 Task: Create an event for the networking coffee chat.
Action: Mouse moved to (84, 96)
Screenshot: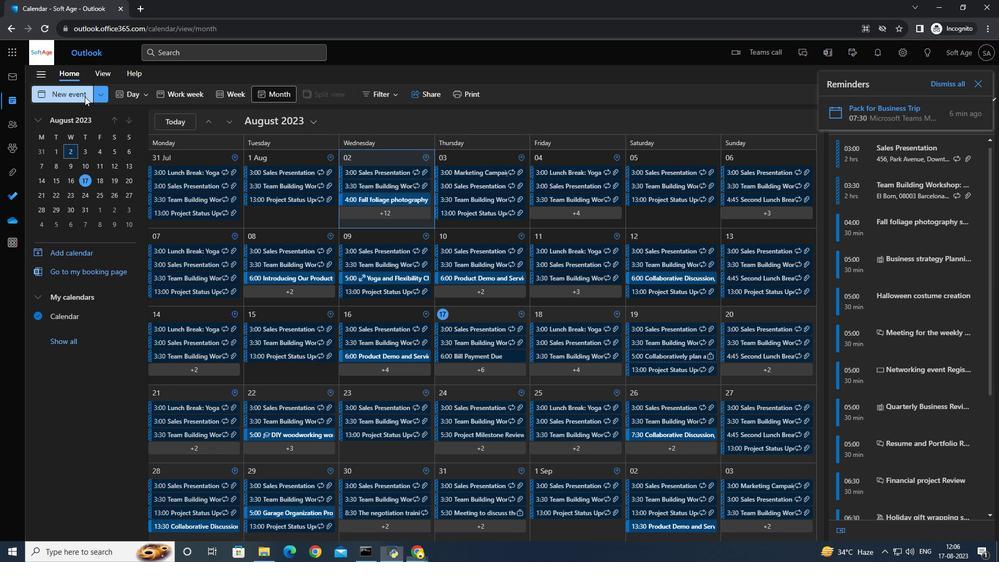 
Action: Mouse pressed left at (84, 96)
Screenshot: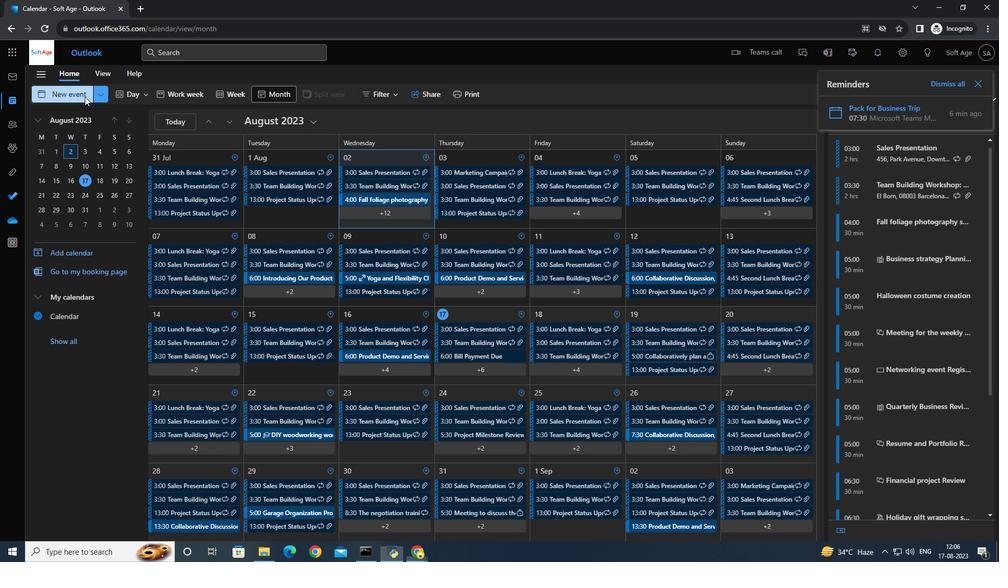 
Action: Mouse moved to (280, 167)
Screenshot: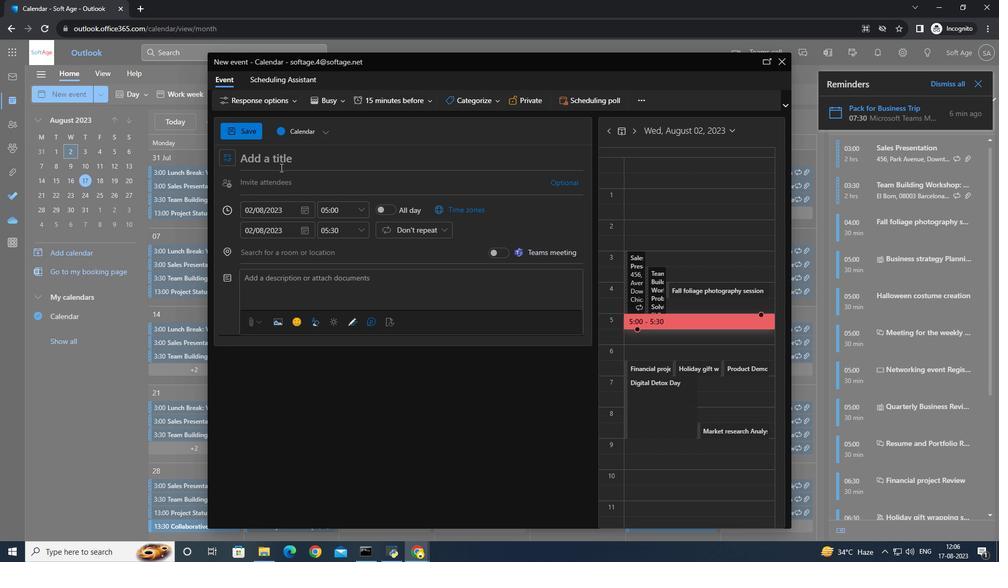 
Action: Key pressed <Key.caps_lock>N<Key.caps_lock>etworking<Key.space><Key.caps_lock>C<Key.caps_lock>offee<Key.space>x<Key.backspace><Key.caps_lock>C<Key.caps_lock>hat
Screenshot: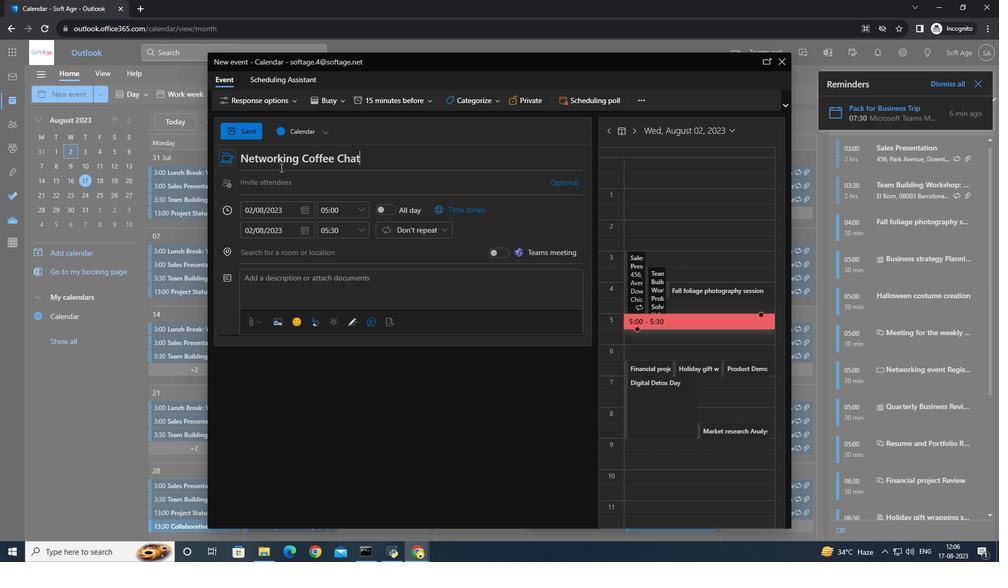 
Action: Mouse moved to (284, 213)
Screenshot: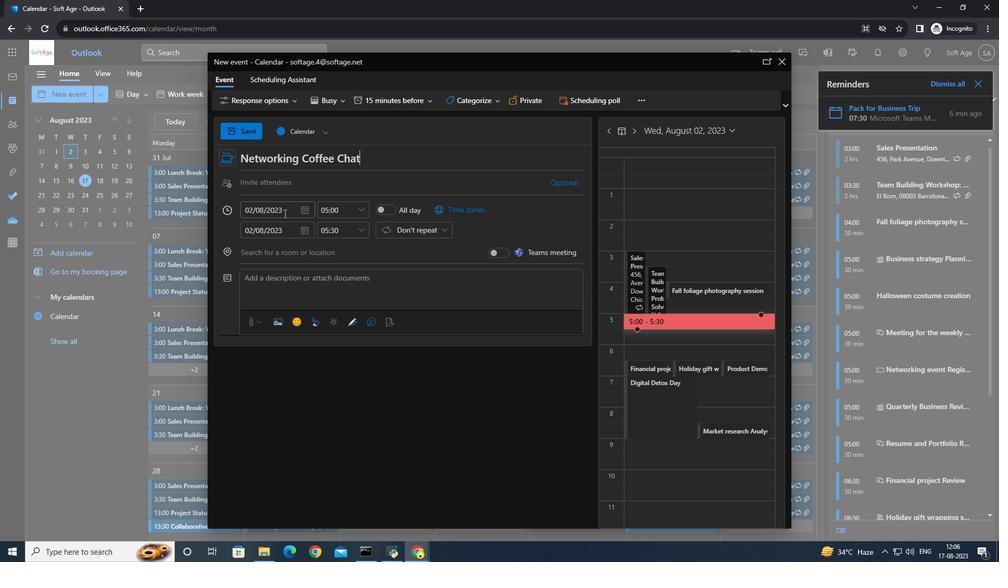 
Action: Mouse pressed left at (284, 213)
Screenshot: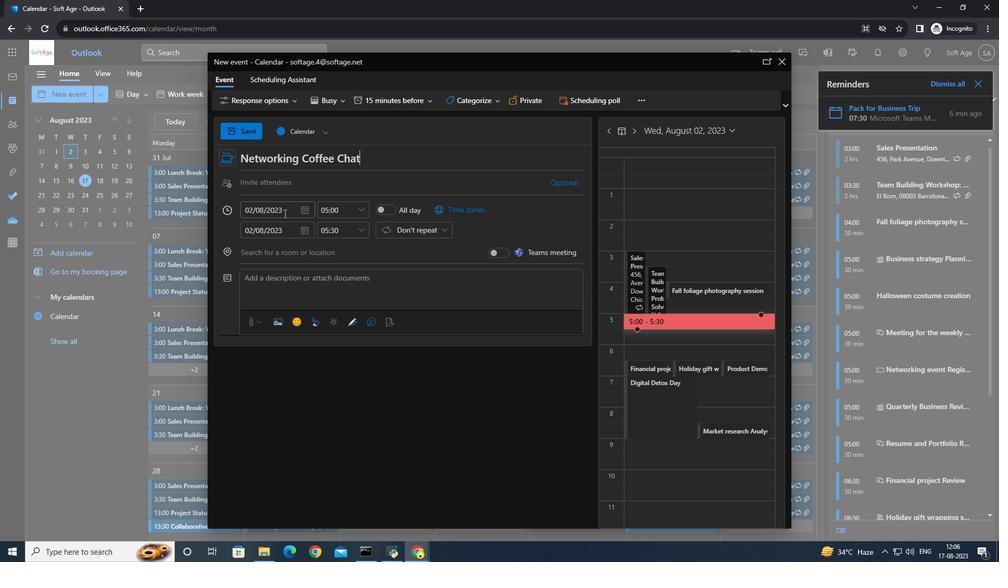 
Action: Mouse moved to (272, 294)
Screenshot: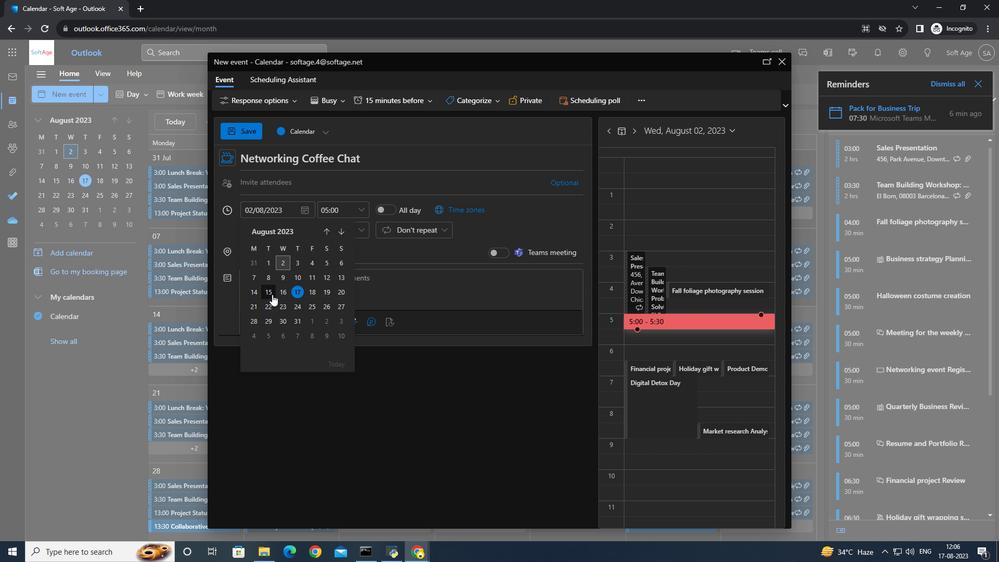 
Action: Mouse pressed left at (272, 294)
Screenshot: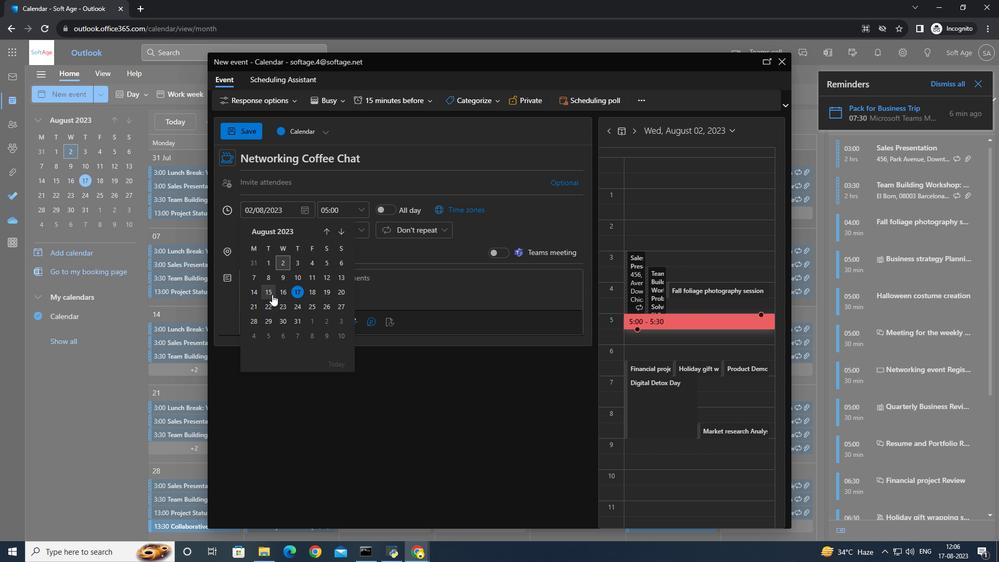 
Action: Mouse moved to (365, 209)
Screenshot: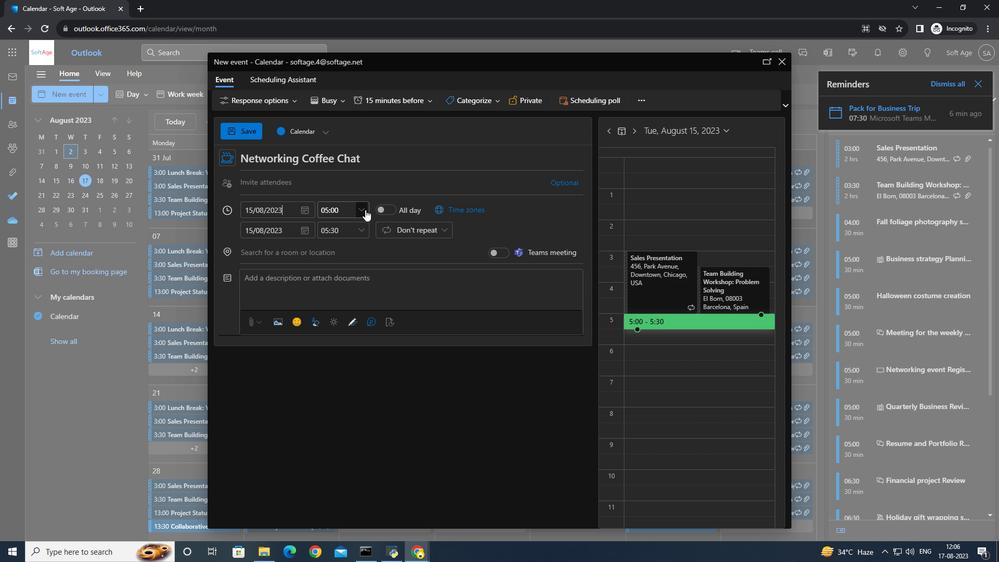 
Action: Mouse pressed left at (365, 209)
Screenshot: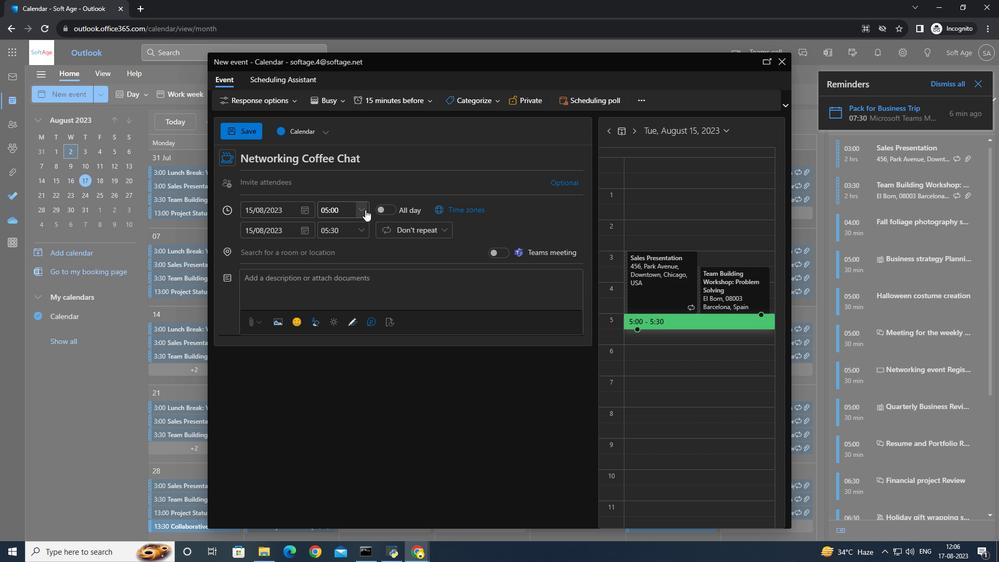 
Action: Mouse moved to (344, 272)
Screenshot: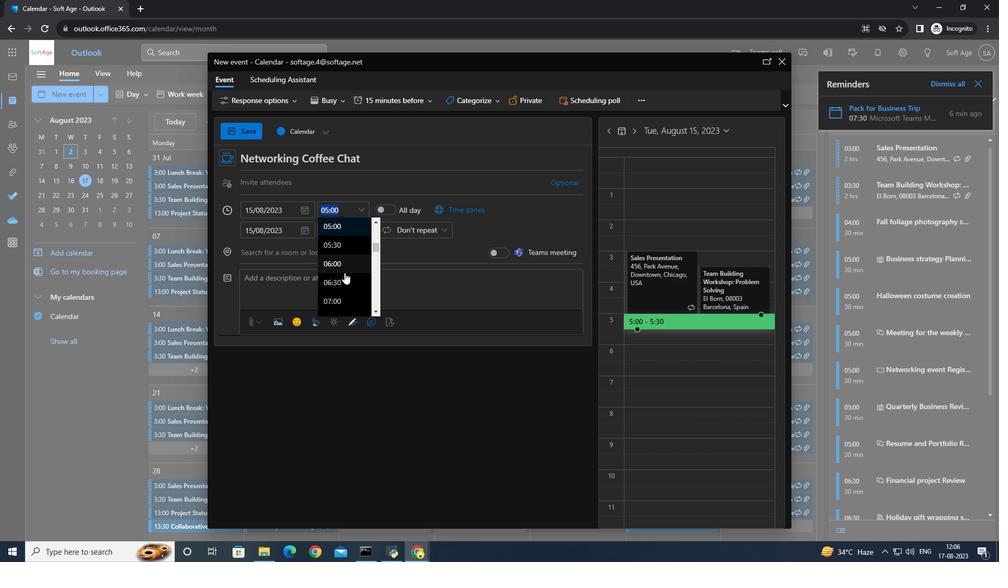 
Action: Mouse scrolled (344, 272) with delta (0, 0)
Screenshot: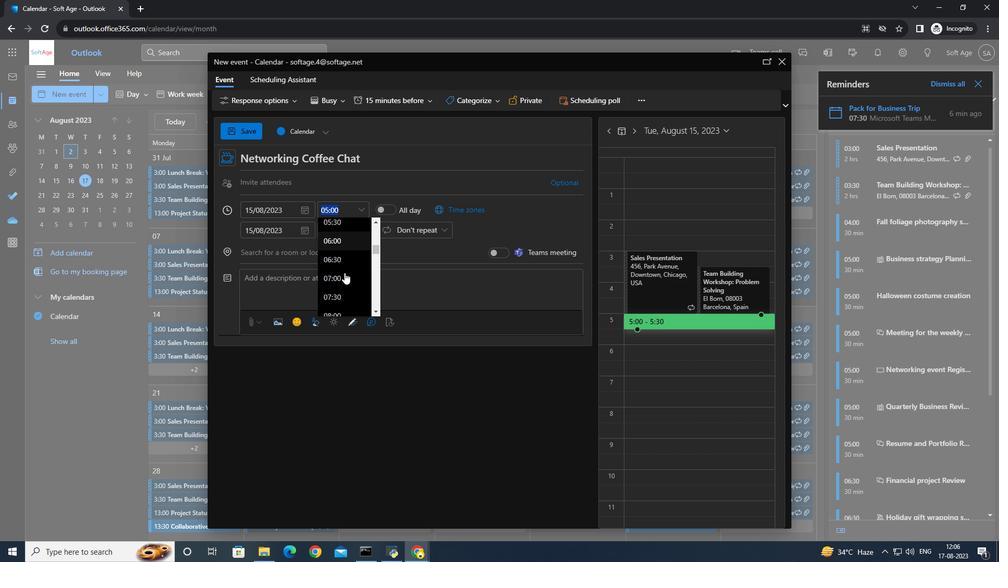 
Action: Mouse scrolled (344, 272) with delta (0, 0)
Screenshot: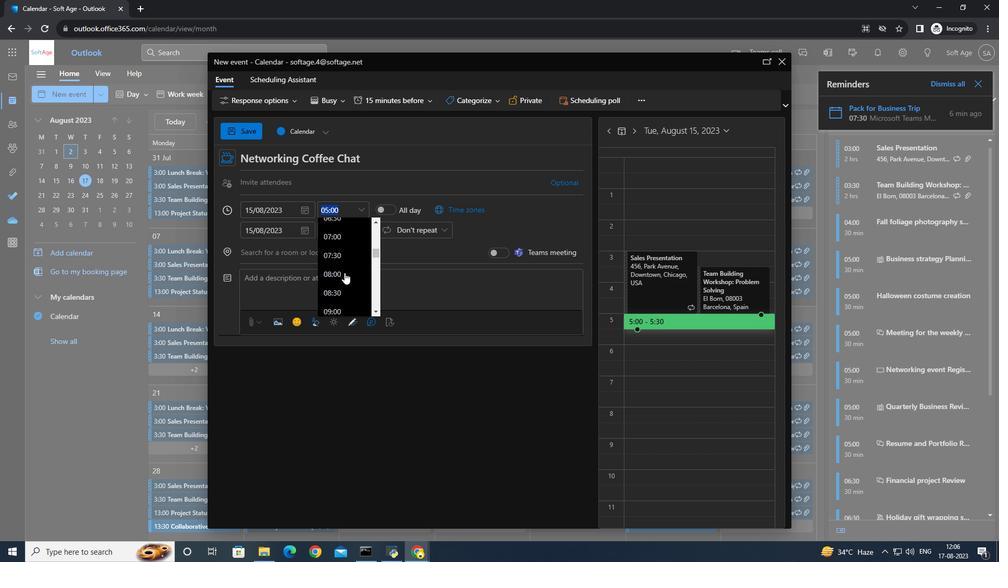 
Action: Mouse scrolled (344, 272) with delta (0, 0)
Screenshot: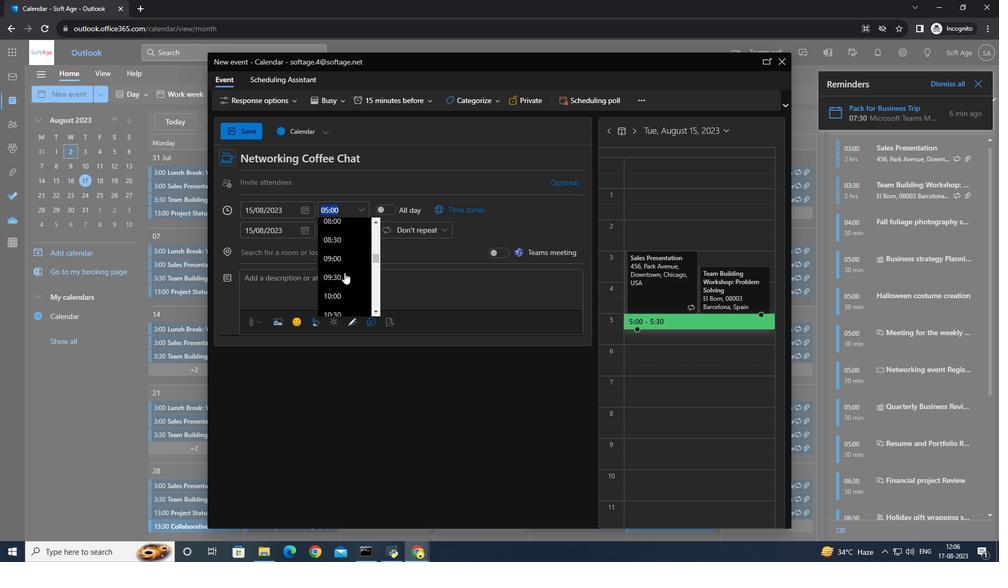 
Action: Mouse moved to (344, 254)
Screenshot: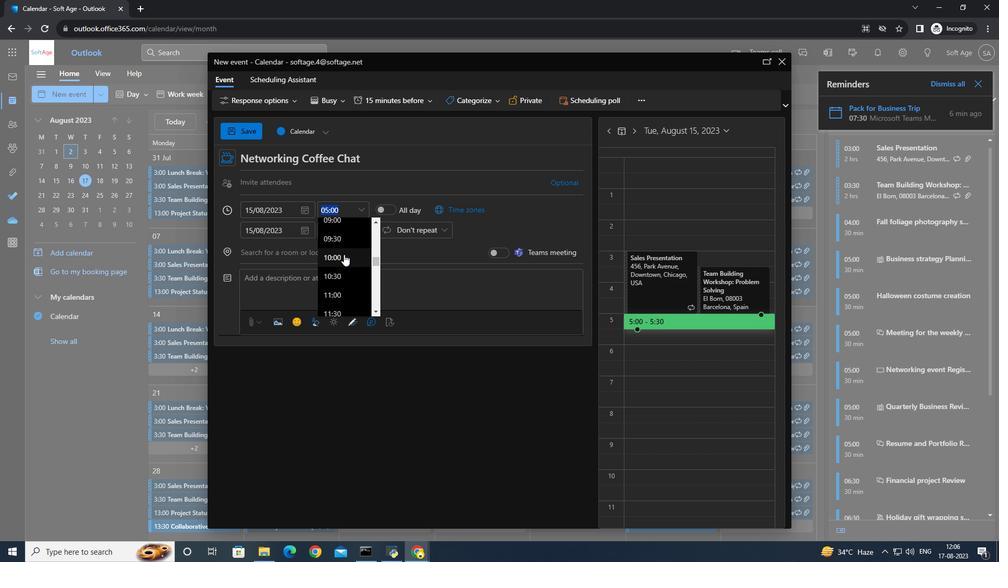 
Action: Mouse scrolled (344, 255) with delta (0, 0)
Screenshot: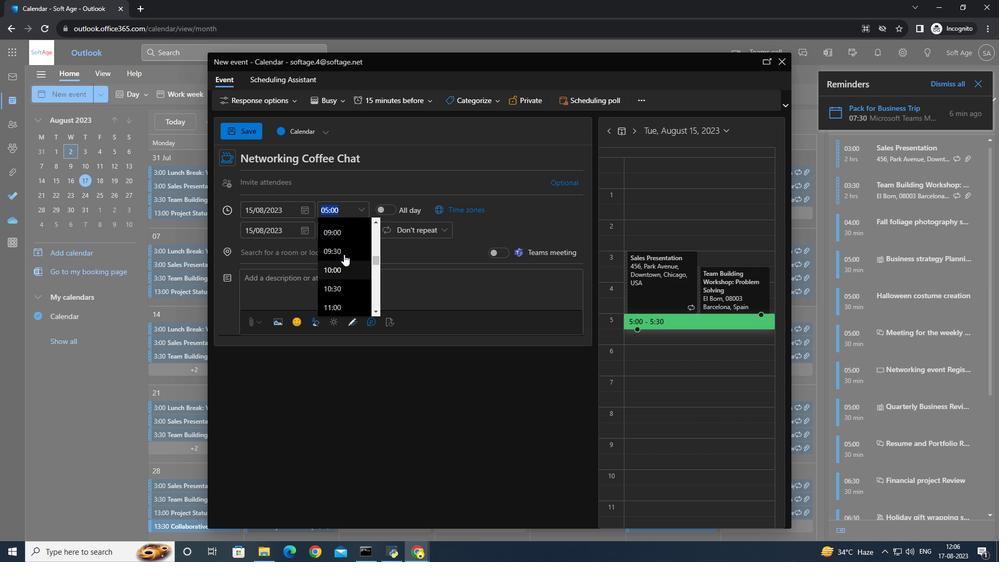 
Action: Mouse scrolled (344, 255) with delta (0, 0)
Screenshot: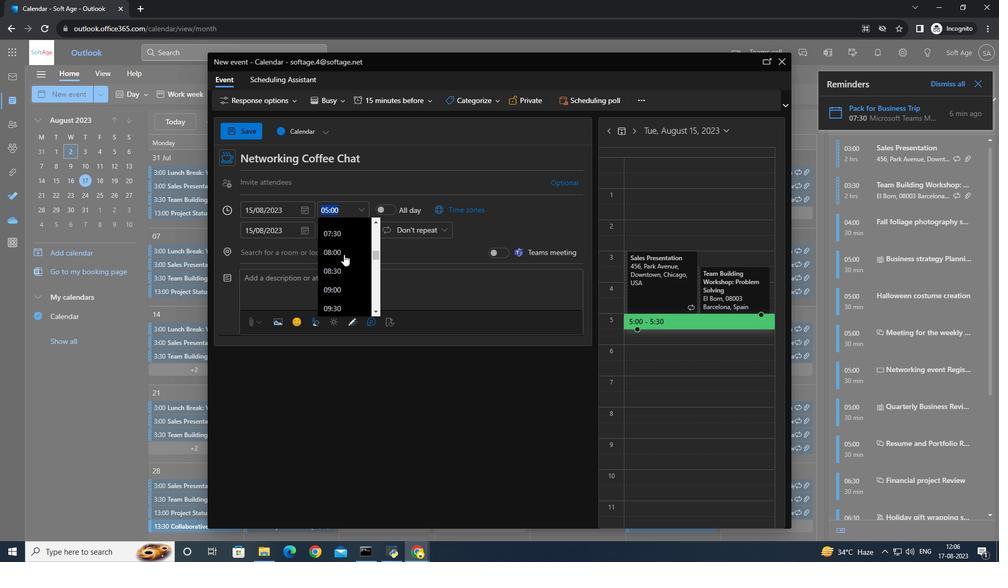 
Action: Mouse scrolled (344, 255) with delta (0, 0)
Screenshot: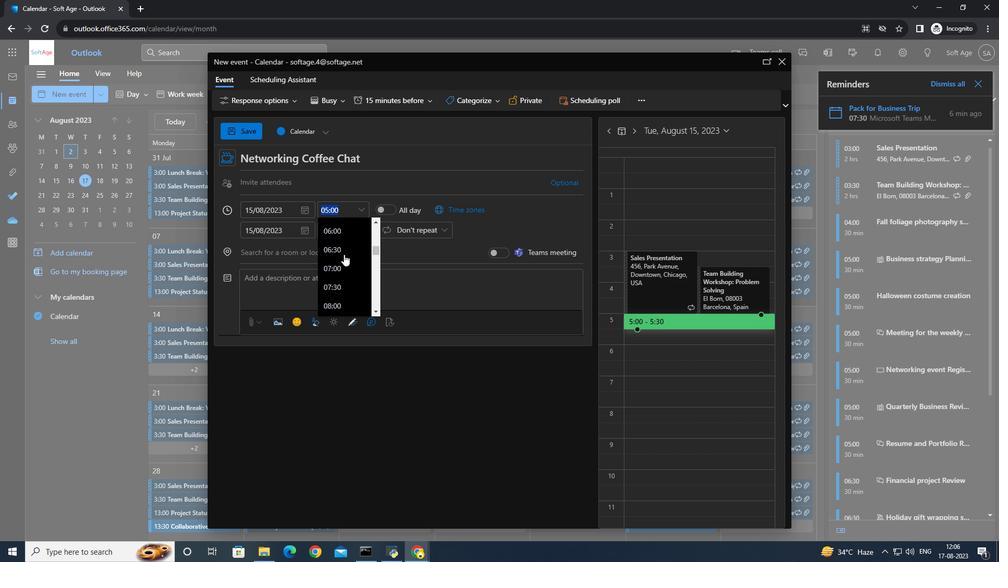 
Action: Mouse scrolled (344, 255) with delta (0, 0)
Screenshot: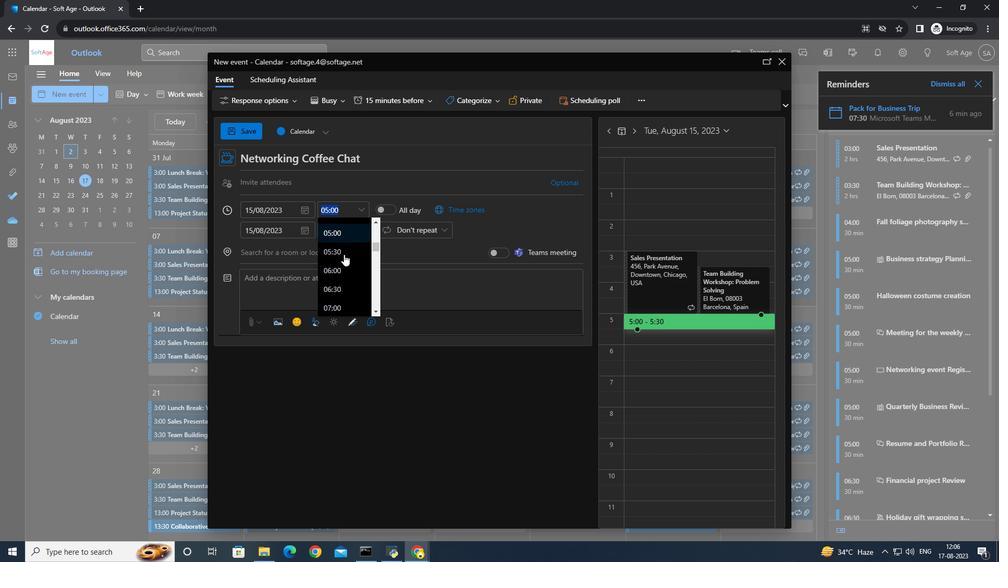 
Action: Mouse scrolled (344, 255) with delta (0, 0)
Screenshot: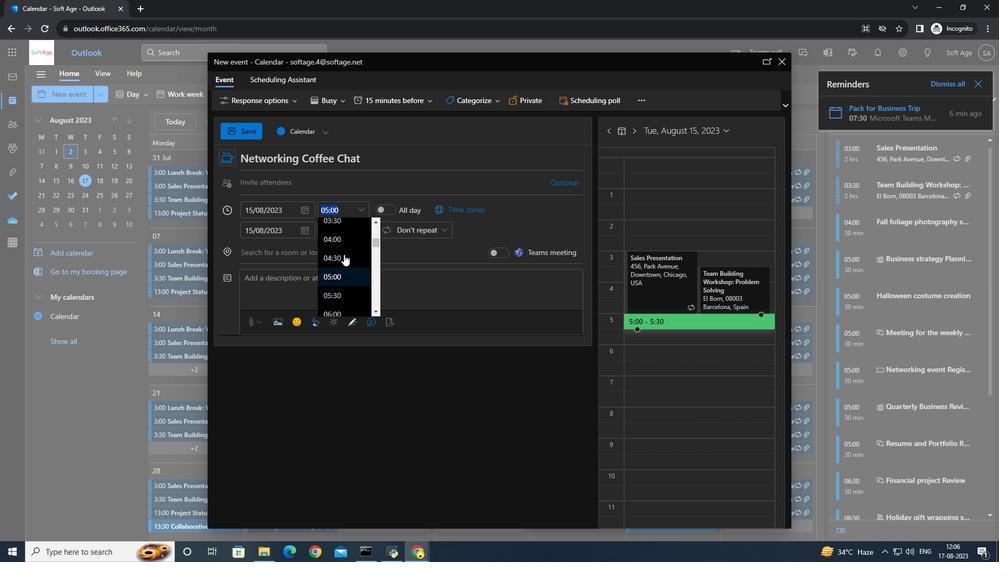 
Action: Mouse scrolled (344, 255) with delta (0, 0)
Screenshot: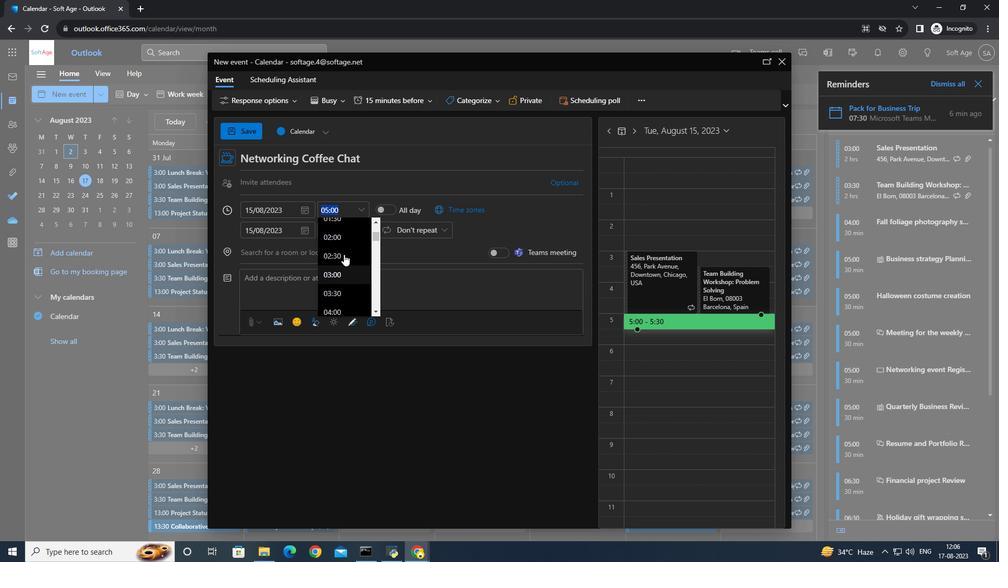 
Action: Mouse moved to (333, 258)
Screenshot: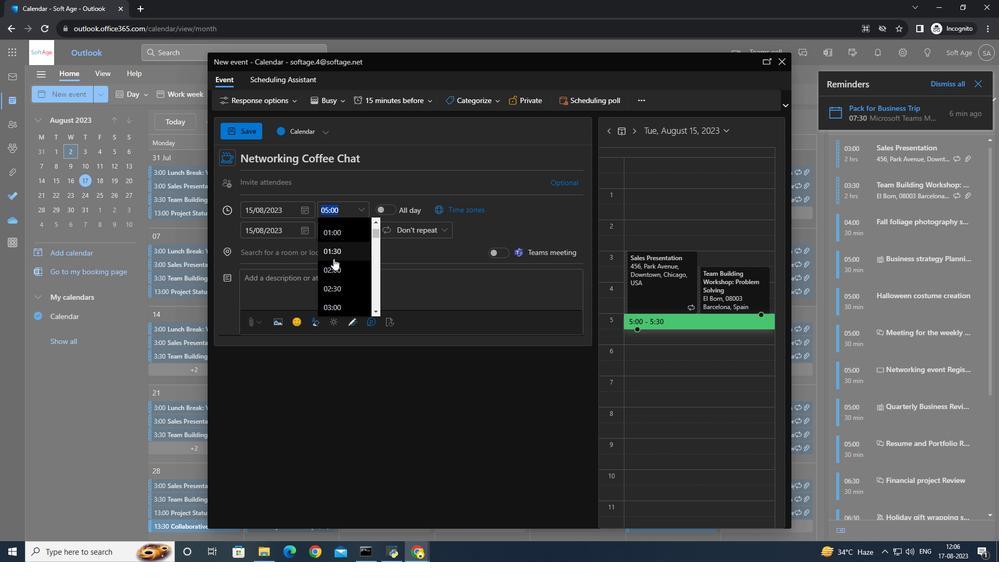 
Action: Mouse pressed left at (333, 258)
Screenshot: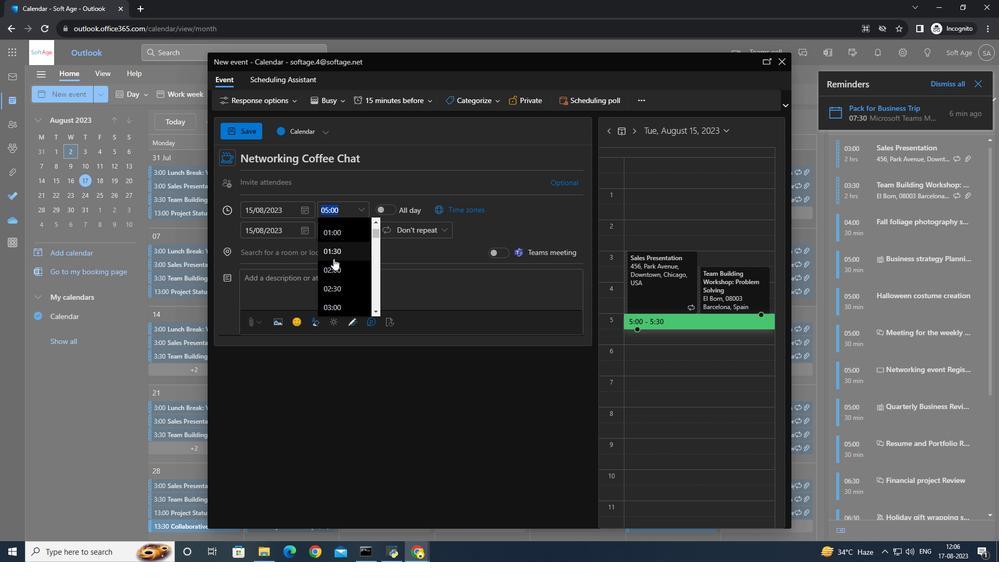 
Action: Mouse moved to (359, 206)
Screenshot: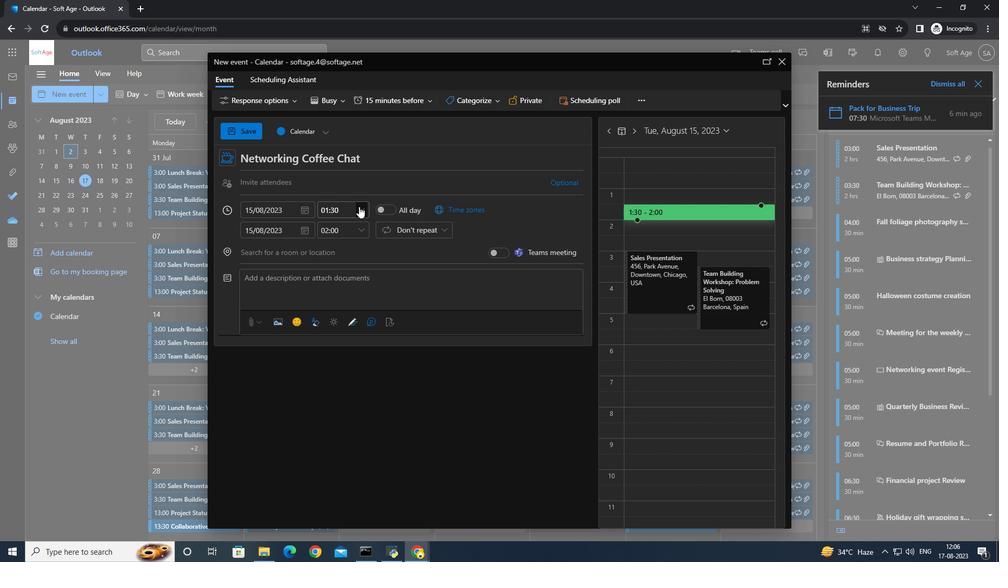
Action: Mouse pressed left at (359, 206)
Screenshot: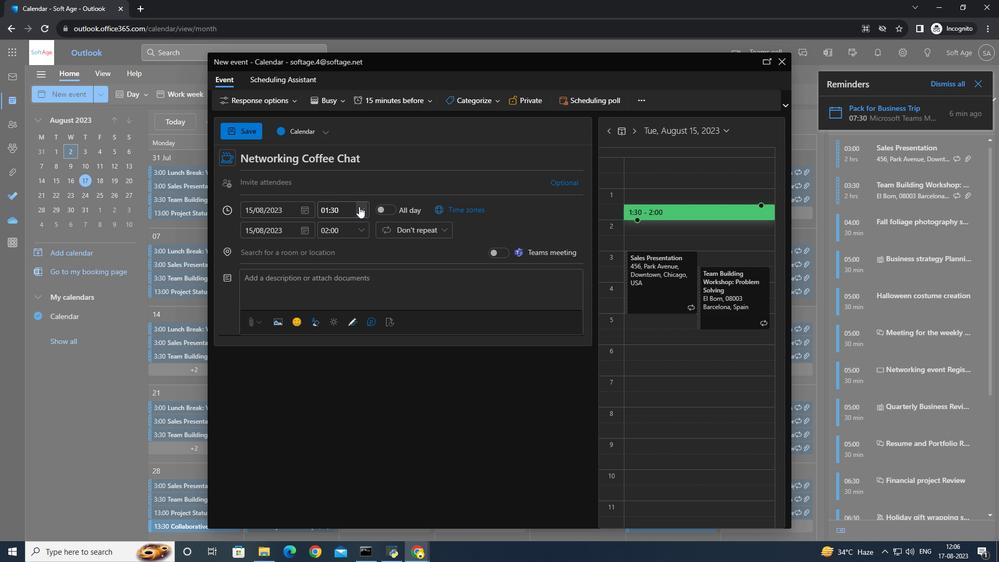 
Action: Mouse moved to (333, 260)
Screenshot: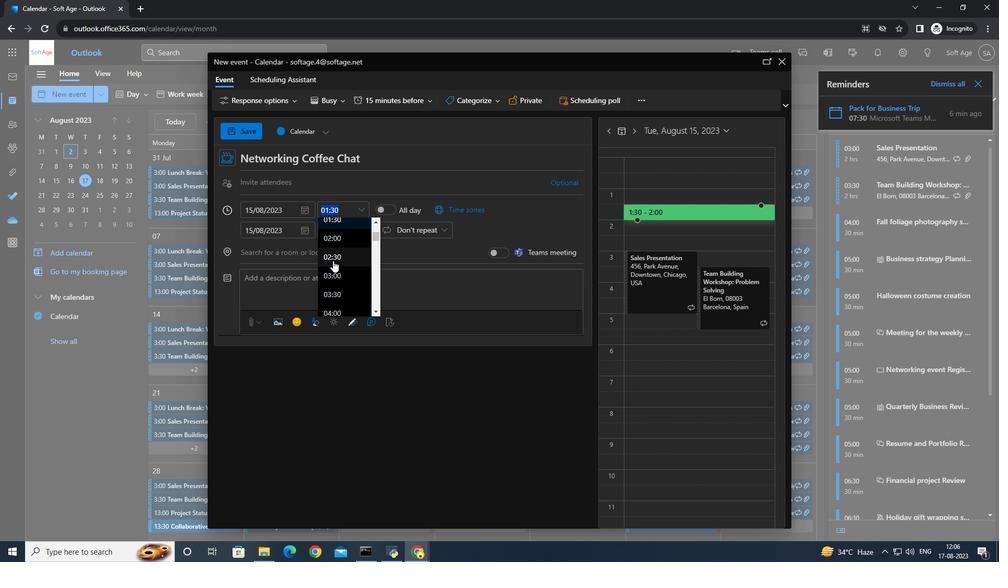 
Action: Mouse scrolled (333, 260) with delta (0, 0)
Screenshot: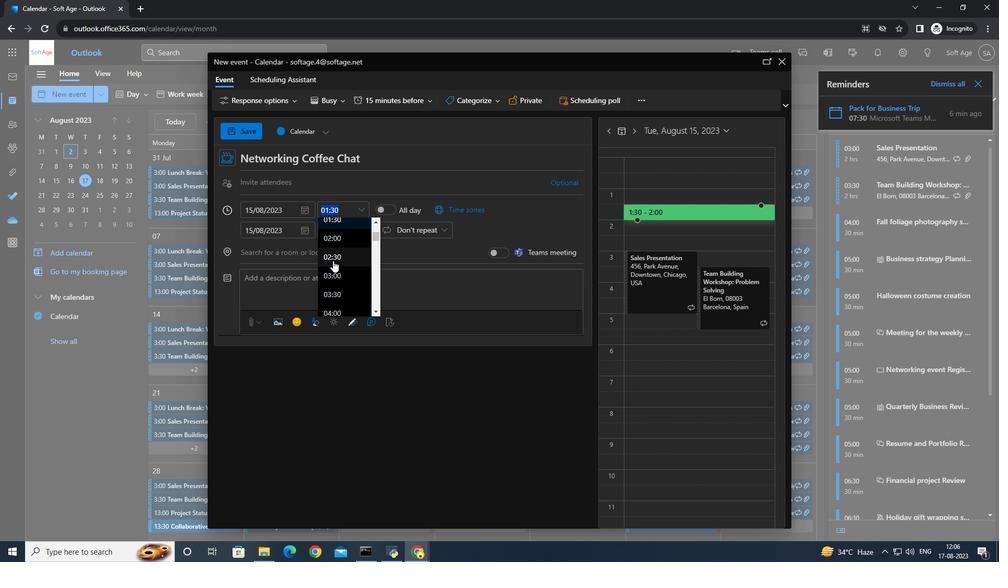 
Action: Mouse moved to (327, 275)
Screenshot: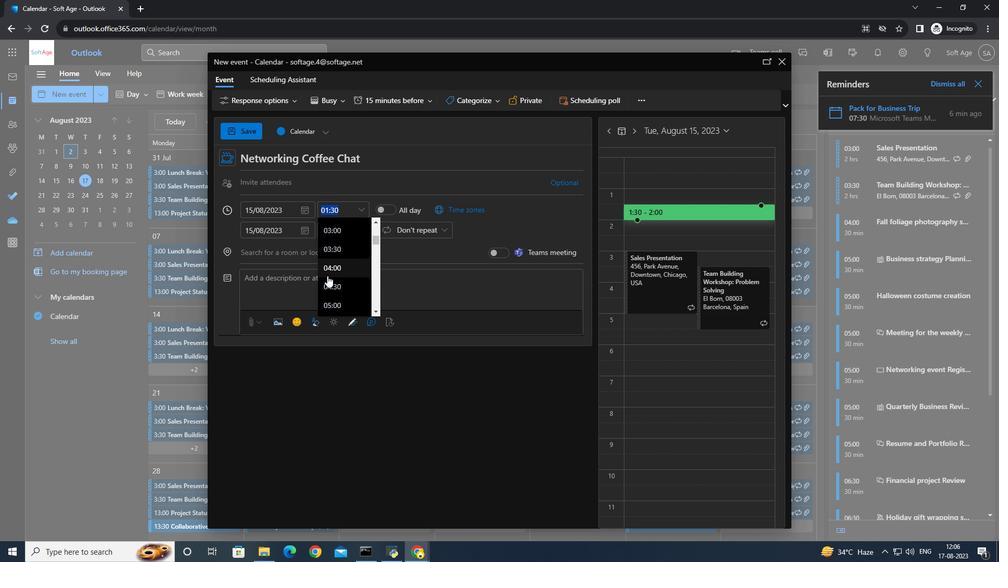 
Action: Mouse pressed left at (327, 275)
Screenshot: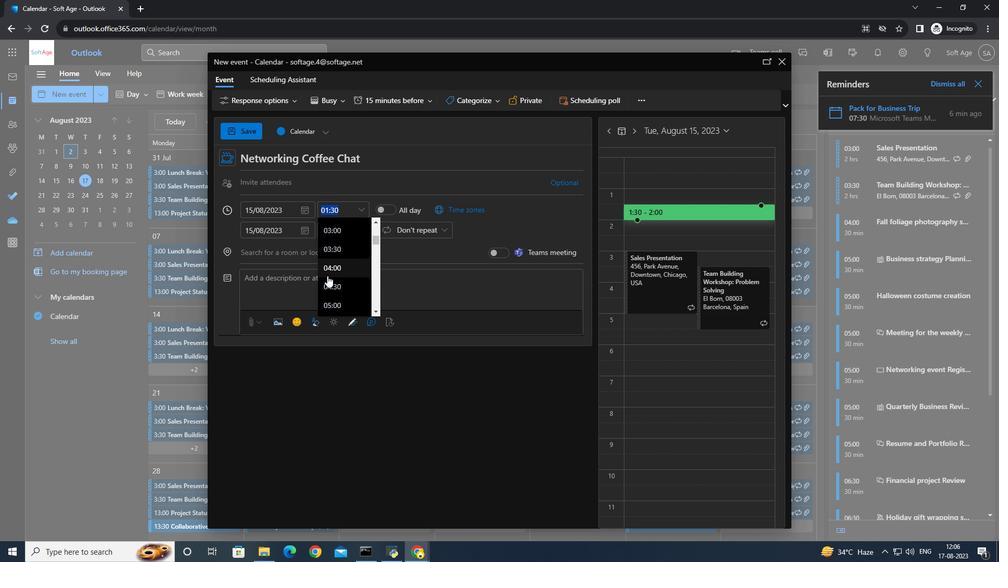 
Action: Mouse moved to (366, 207)
Screenshot: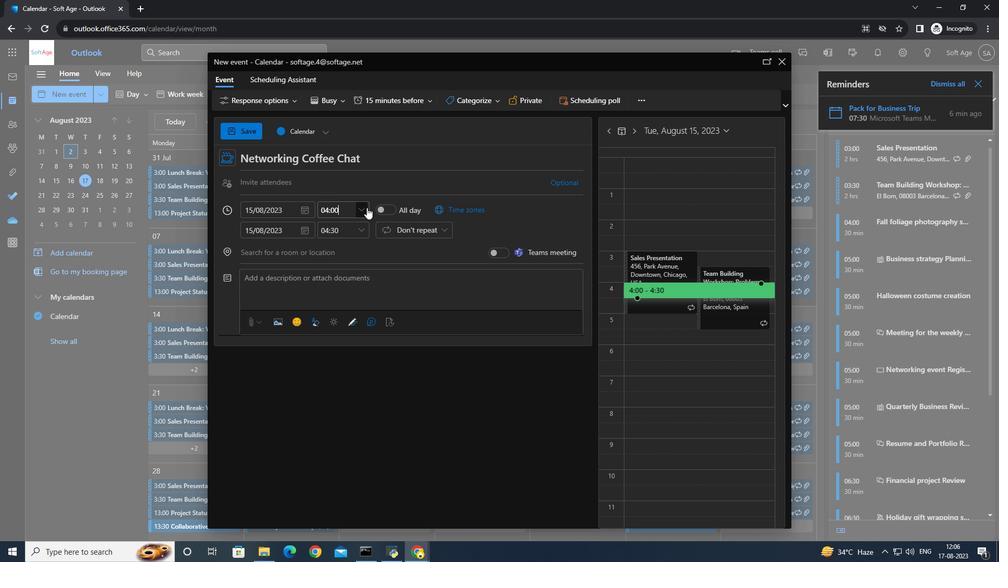 
Action: Mouse pressed left at (366, 207)
Screenshot: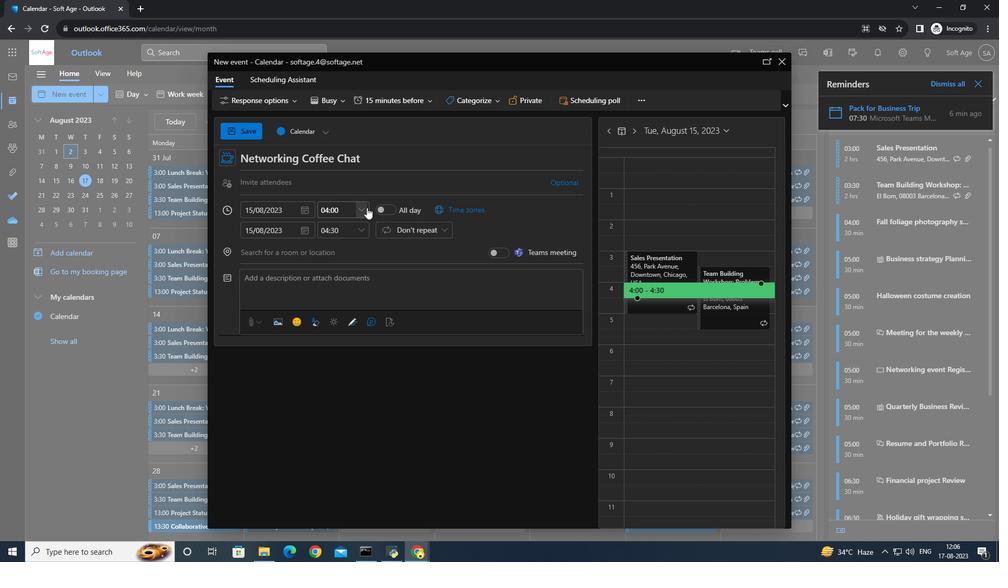 
Action: Mouse moved to (335, 251)
Screenshot: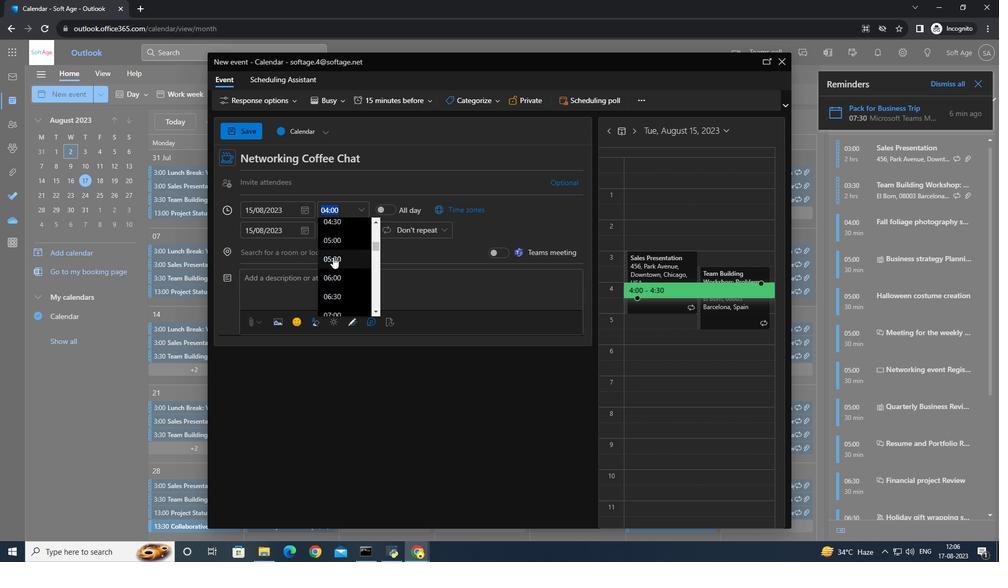 
Action: Mouse scrolled (335, 250) with delta (0, 0)
Screenshot: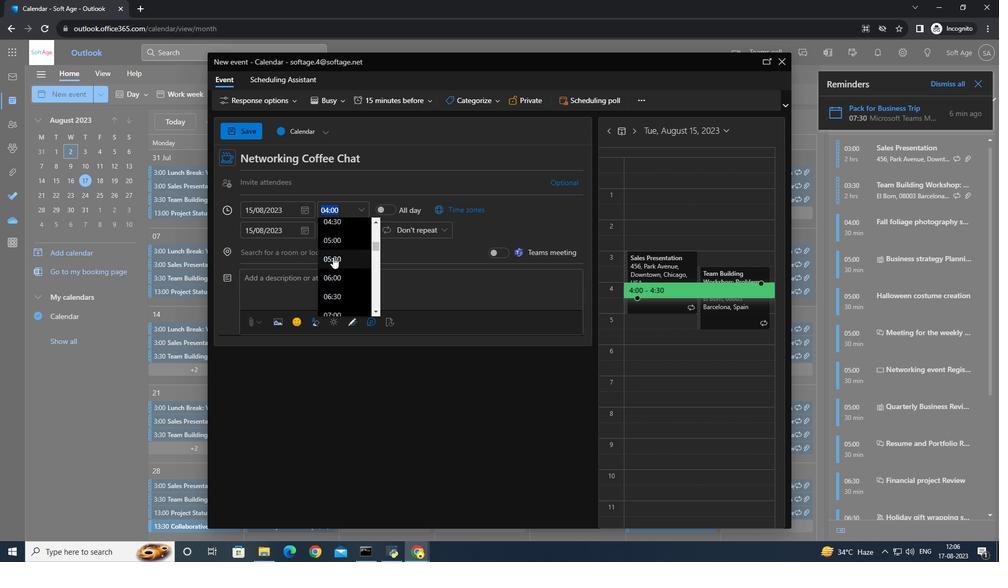 
Action: Mouse moved to (334, 255)
Screenshot: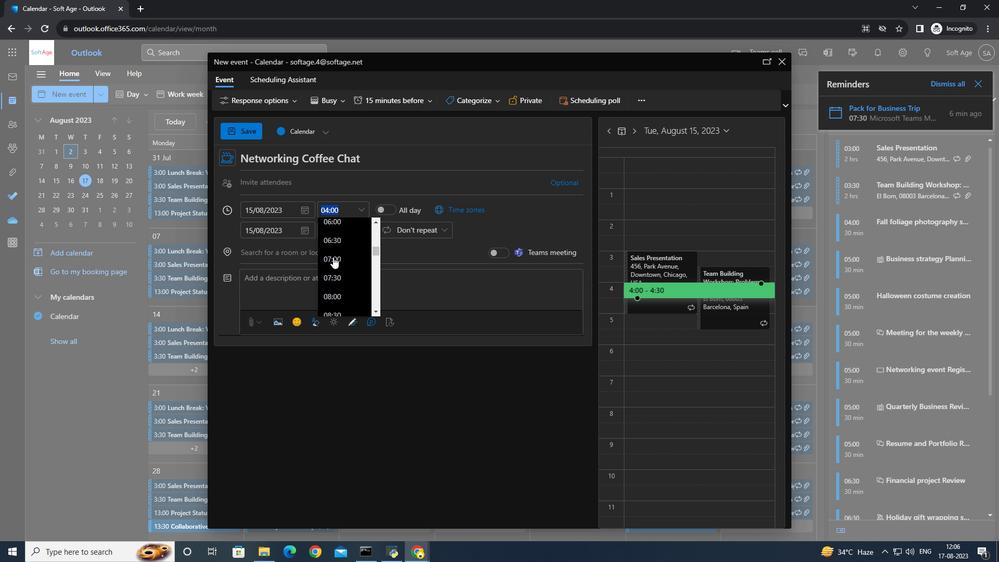 
Action: Mouse scrolled (334, 255) with delta (0, 0)
Screenshot: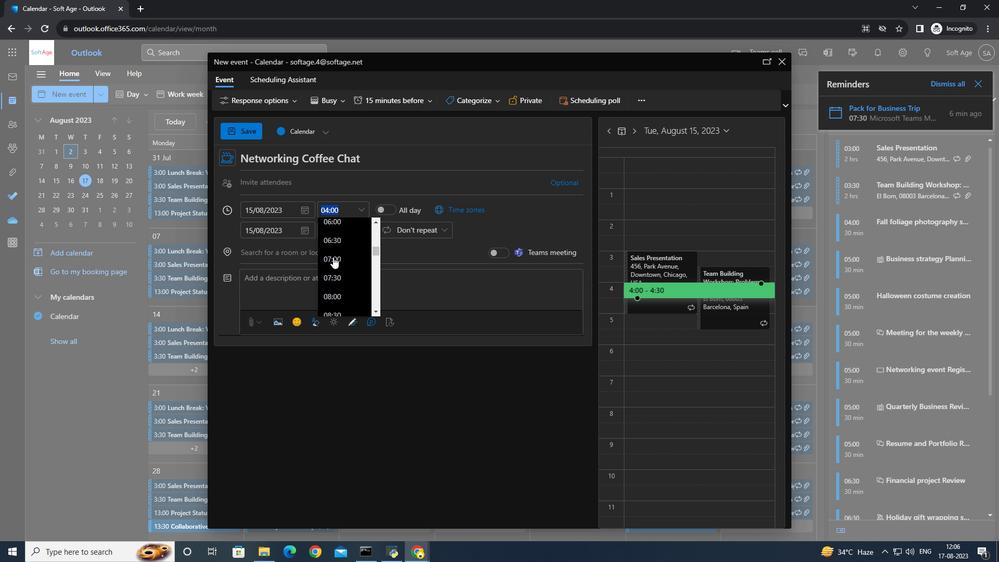 
Action: Mouse moved to (333, 257)
Screenshot: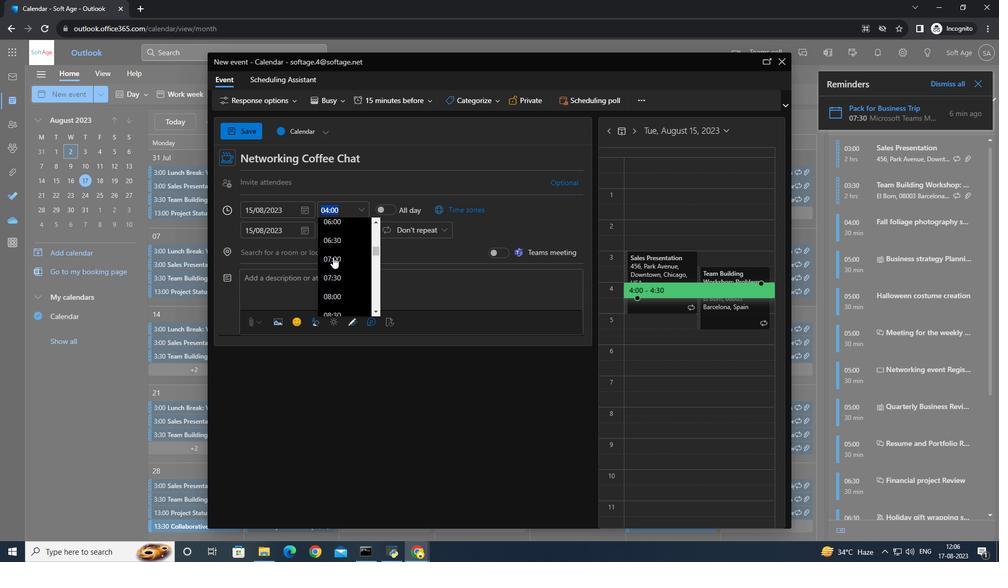
Action: Mouse scrolled (333, 256) with delta (0, 0)
Screenshot: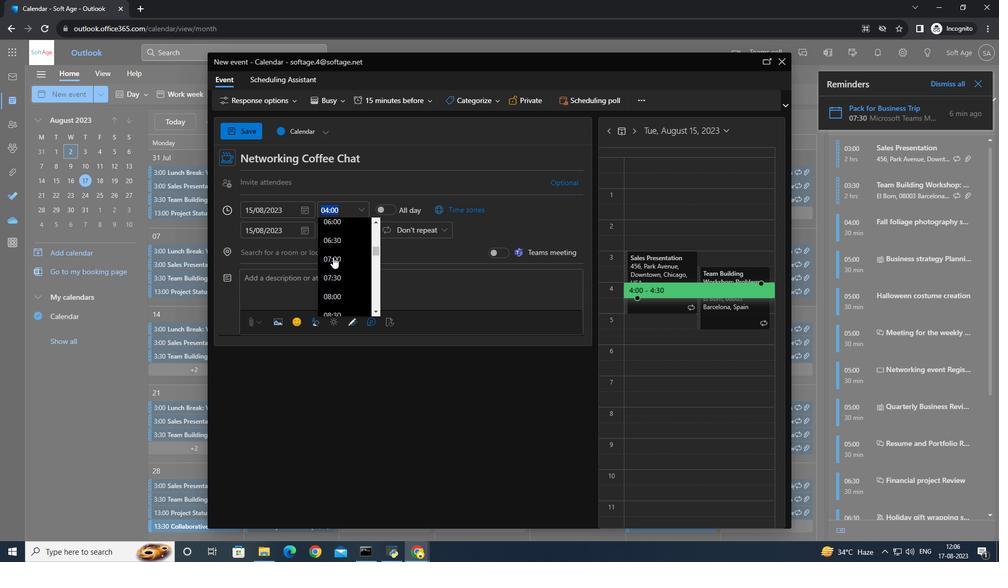 
Action: Mouse moved to (339, 245)
Screenshot: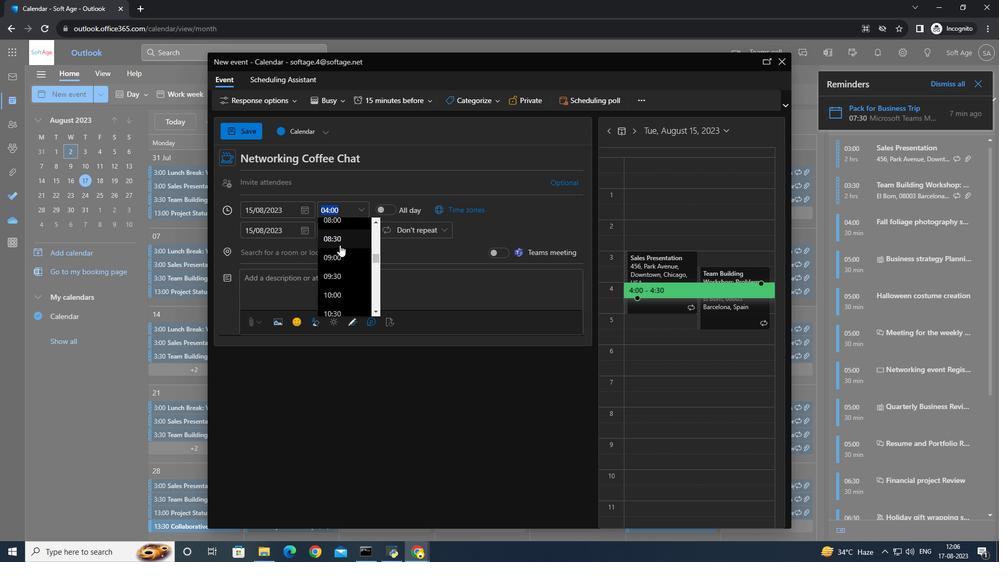 
Action: Mouse scrolled (339, 245) with delta (0, 0)
Screenshot: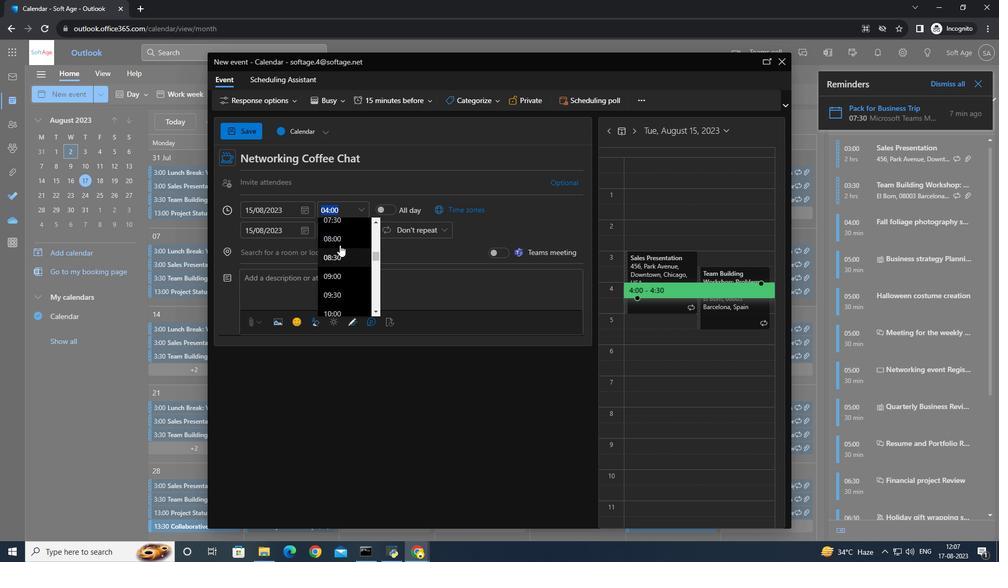 
Action: Mouse moved to (333, 247)
Screenshot: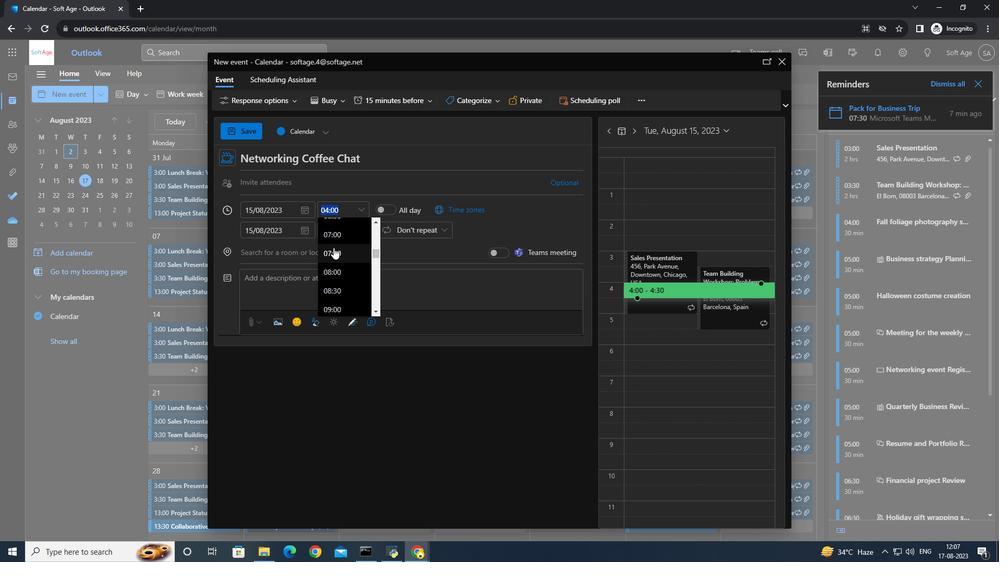 
Action: Mouse pressed left at (333, 247)
Screenshot: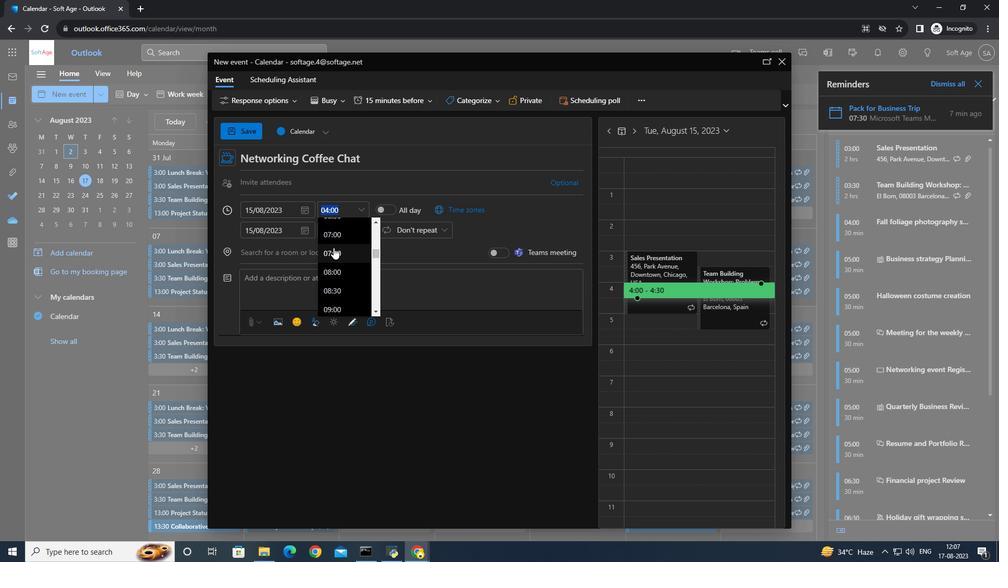 
Action: Mouse moved to (252, 135)
Screenshot: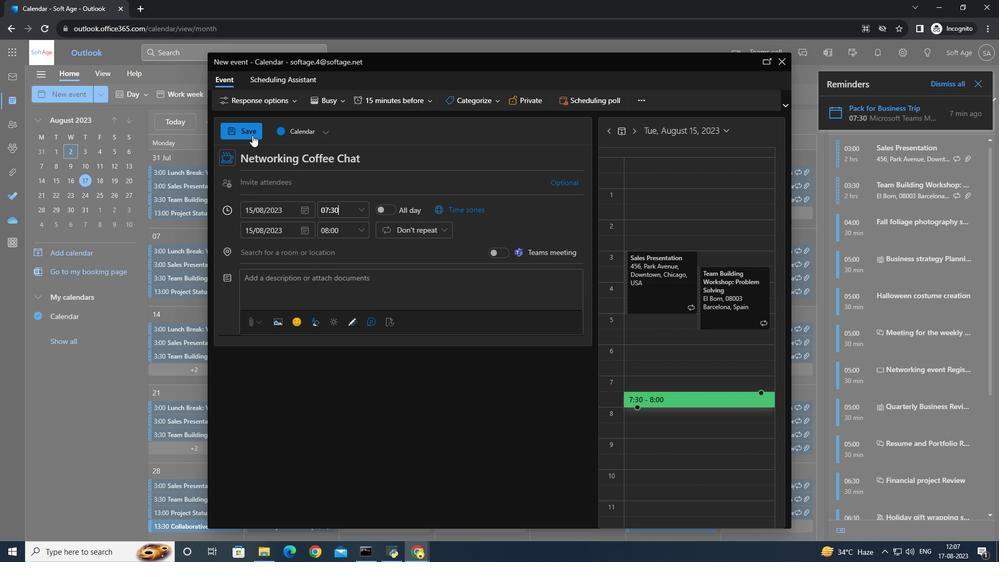
Action: Mouse pressed left at (252, 135)
Screenshot: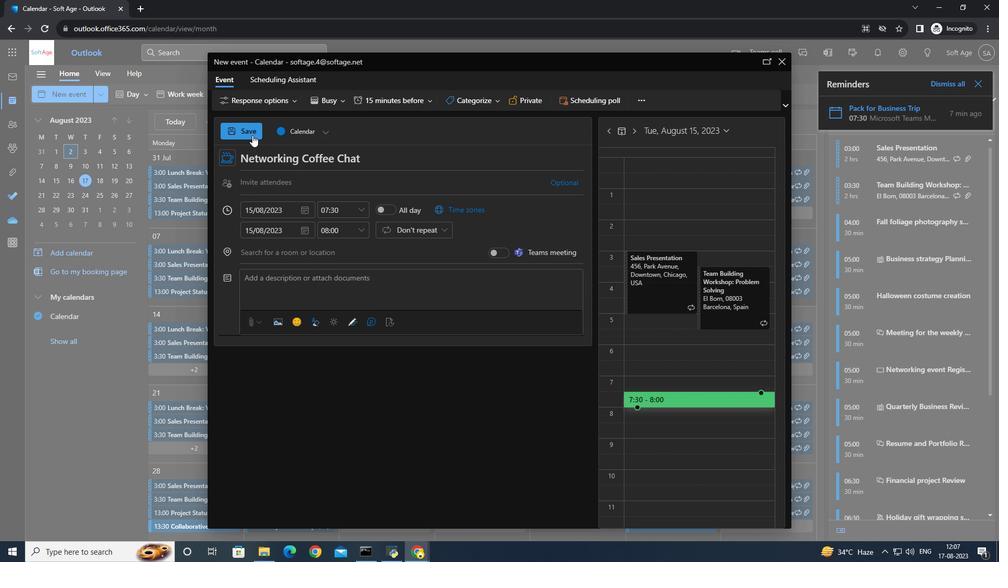 
Action: Mouse moved to (255, 135)
Screenshot: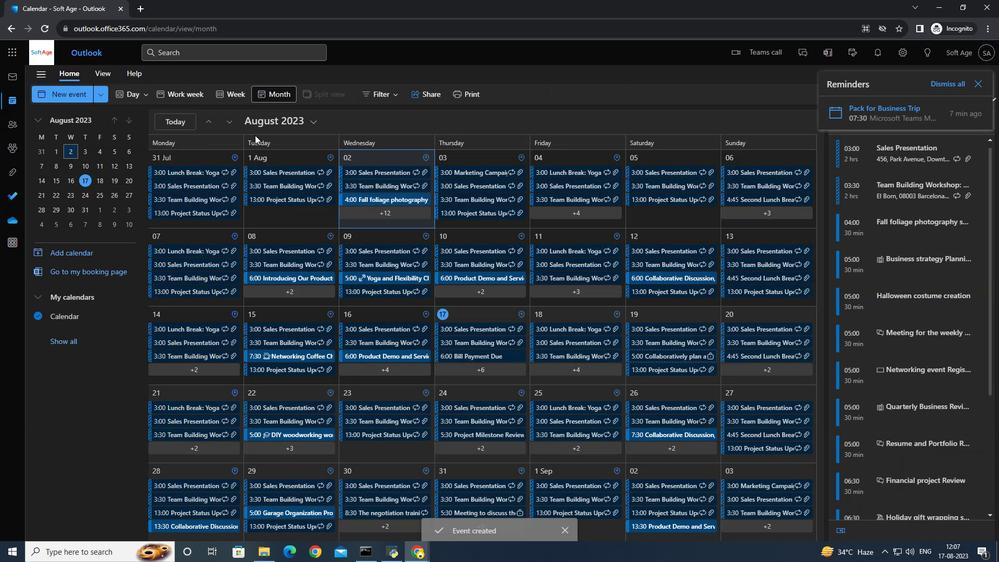 
